 Task: Create New Customer with Customer Name: Target, Billing Address Line1: 1489 Vineyard Drive, Billing Address Line2:  Independence, Billing Address Line3:  Ohio 44131, Cell Number: 812-237-6815
Action: Mouse moved to (179, 44)
Screenshot: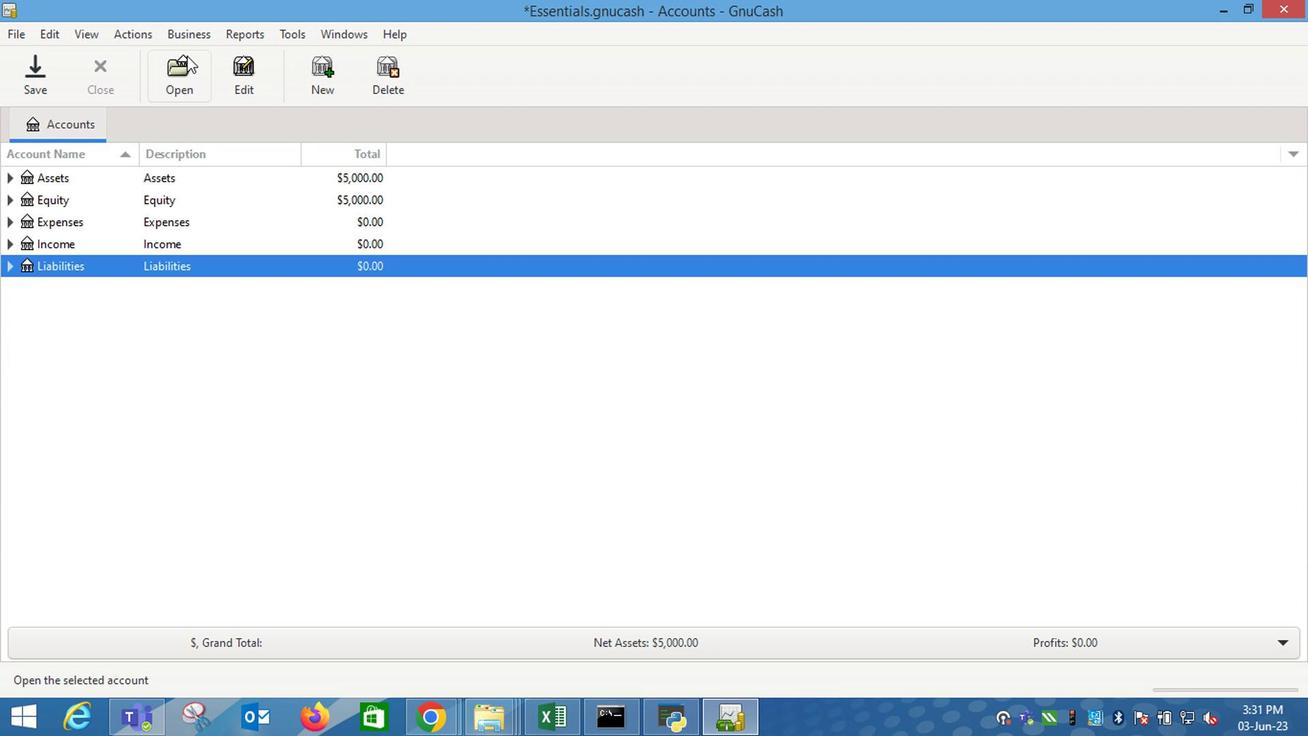 
Action: Mouse pressed left at (179, 44)
Screenshot: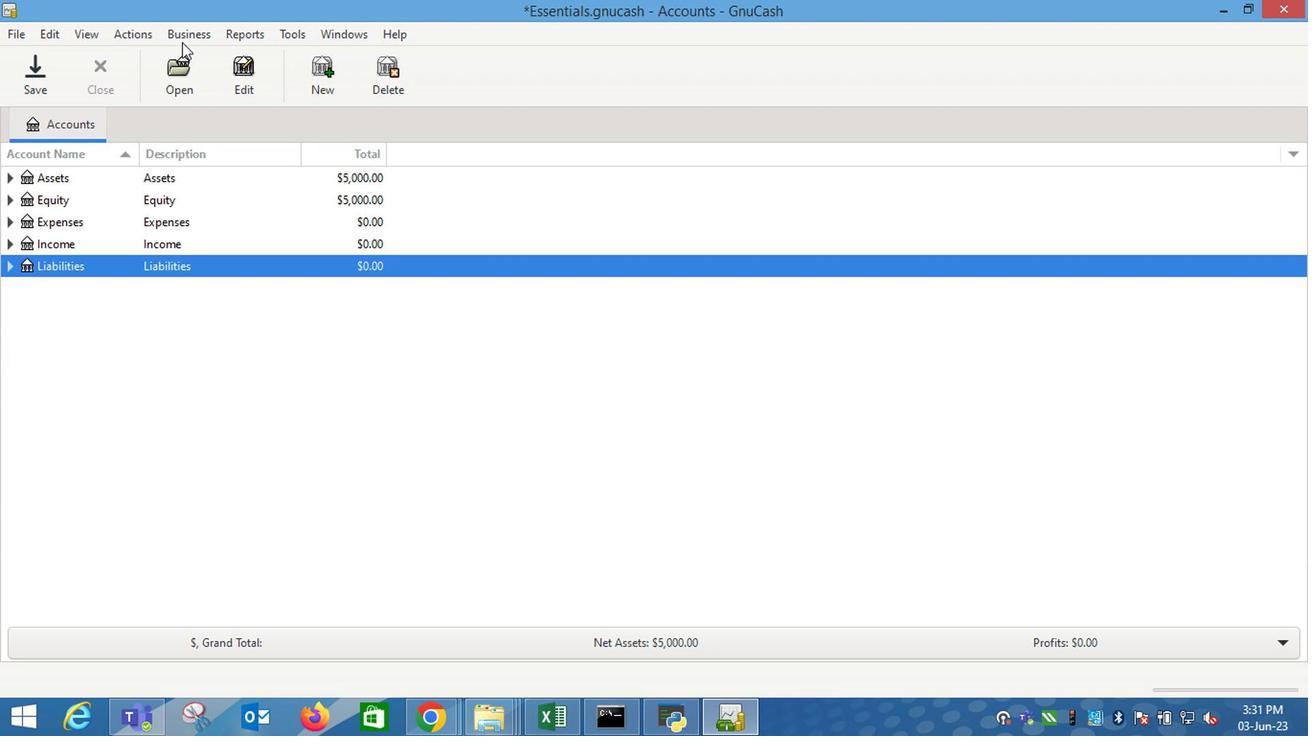
Action: Mouse moved to (391, 85)
Screenshot: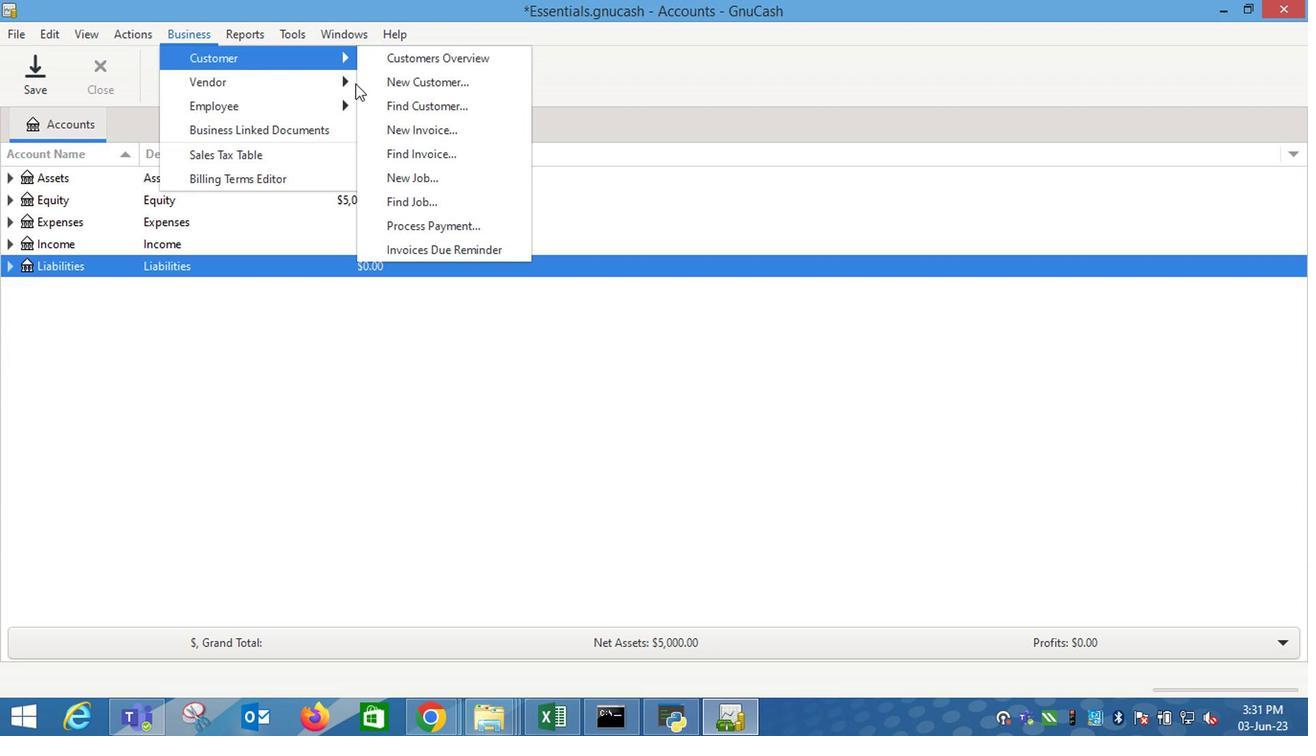 
Action: Mouse pressed left at (391, 85)
Screenshot: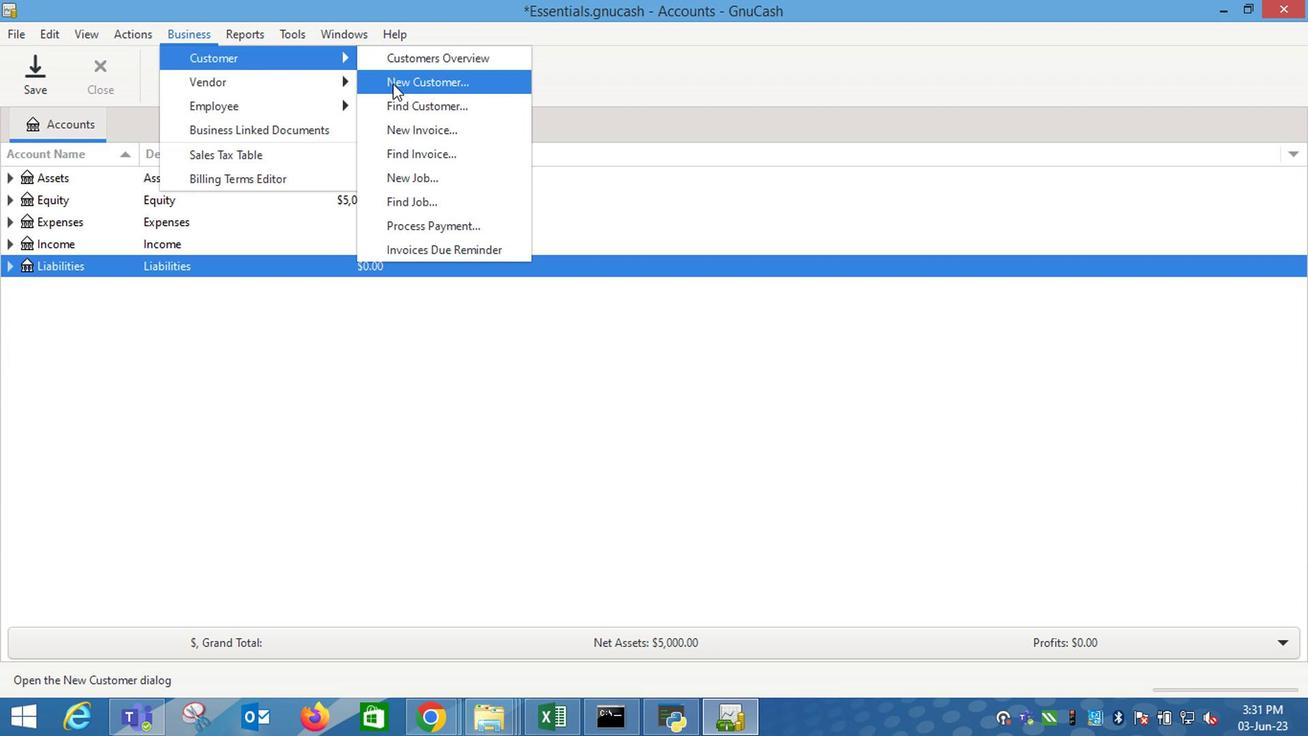 
Action: Mouse moved to (1021, 296)
Screenshot: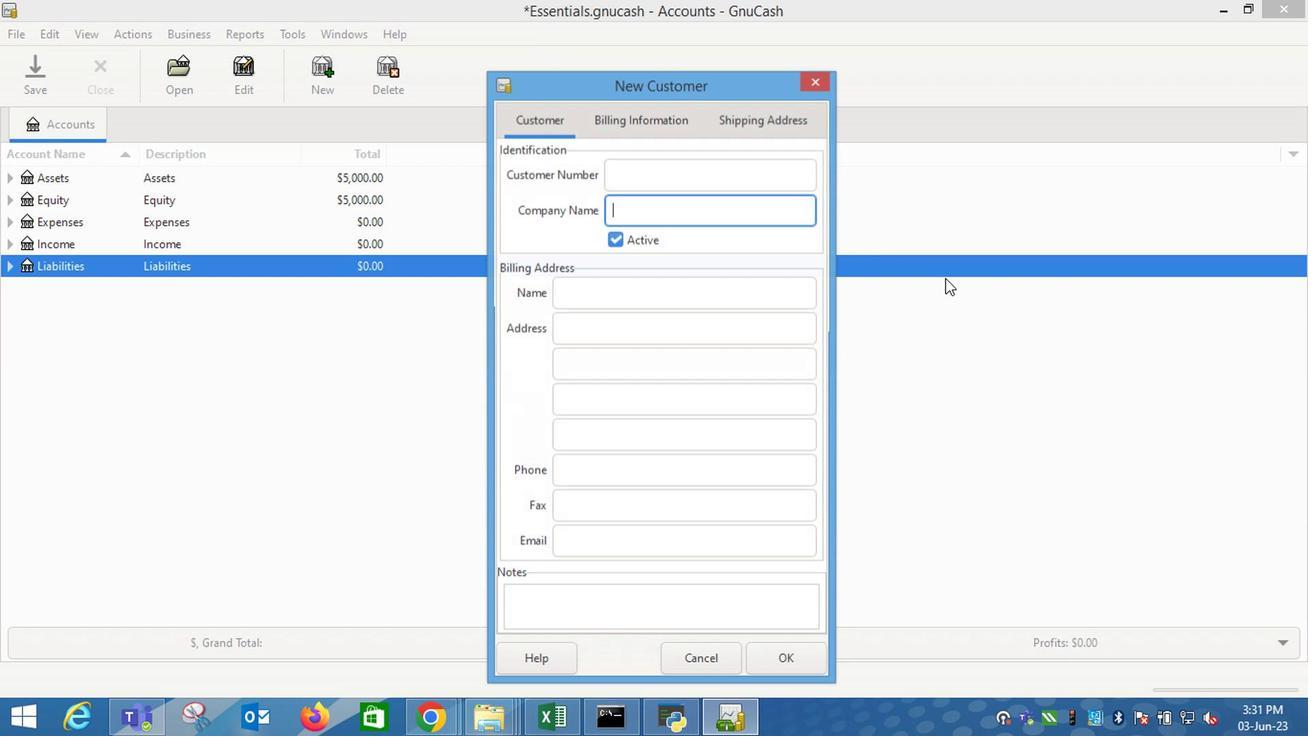 
Action: Key pressed <Key.shift_r><Key.shift_r><Key.shift_r>Target<Key.tab><Key.tab><Key.tab>1489<Key.space><Key.shift_r>Vineyard<Key.space><Key.shift_r>Drive<Key.tab><Key.shift_r>Independa<Key.backspace>ence<Key.space><Key.backspace><Key.tab><Key.shift_r>Ohio<Key.space>44131<Key.tab><Key.tab>812-237-6815
Screenshot: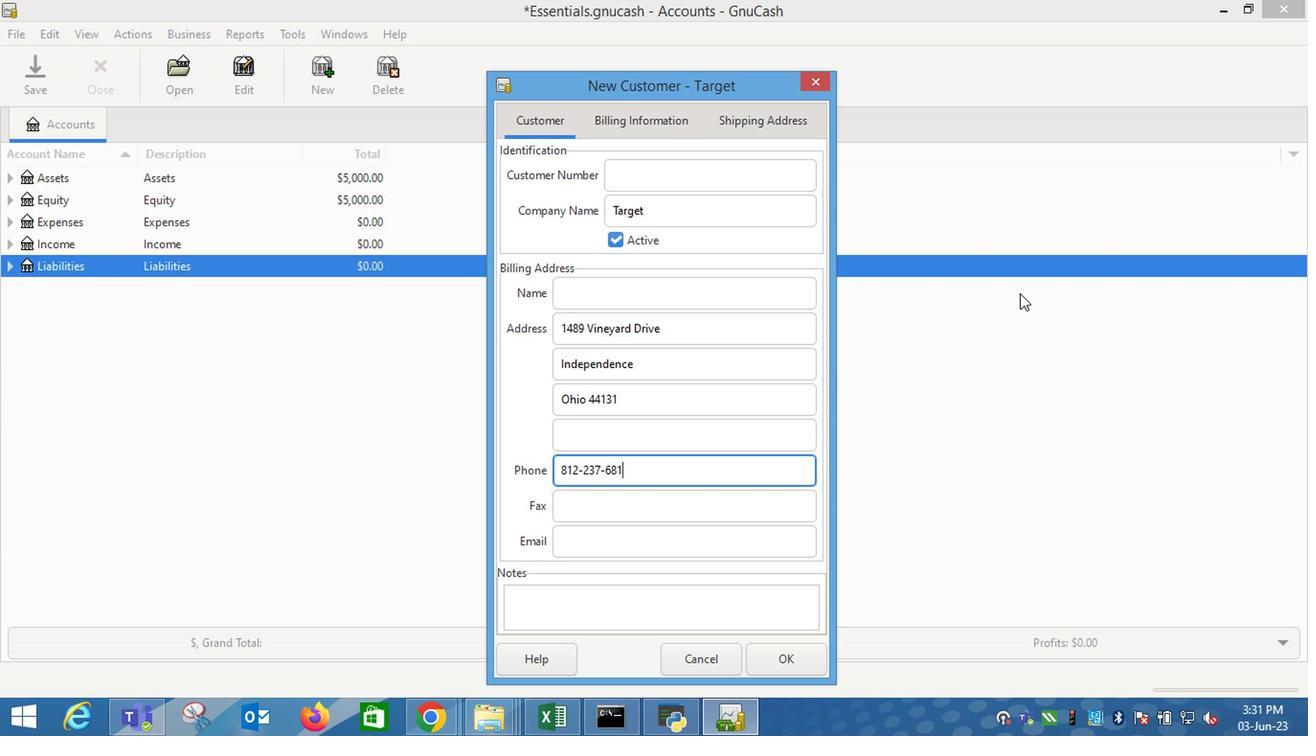 
Action: Mouse moved to (647, 126)
Screenshot: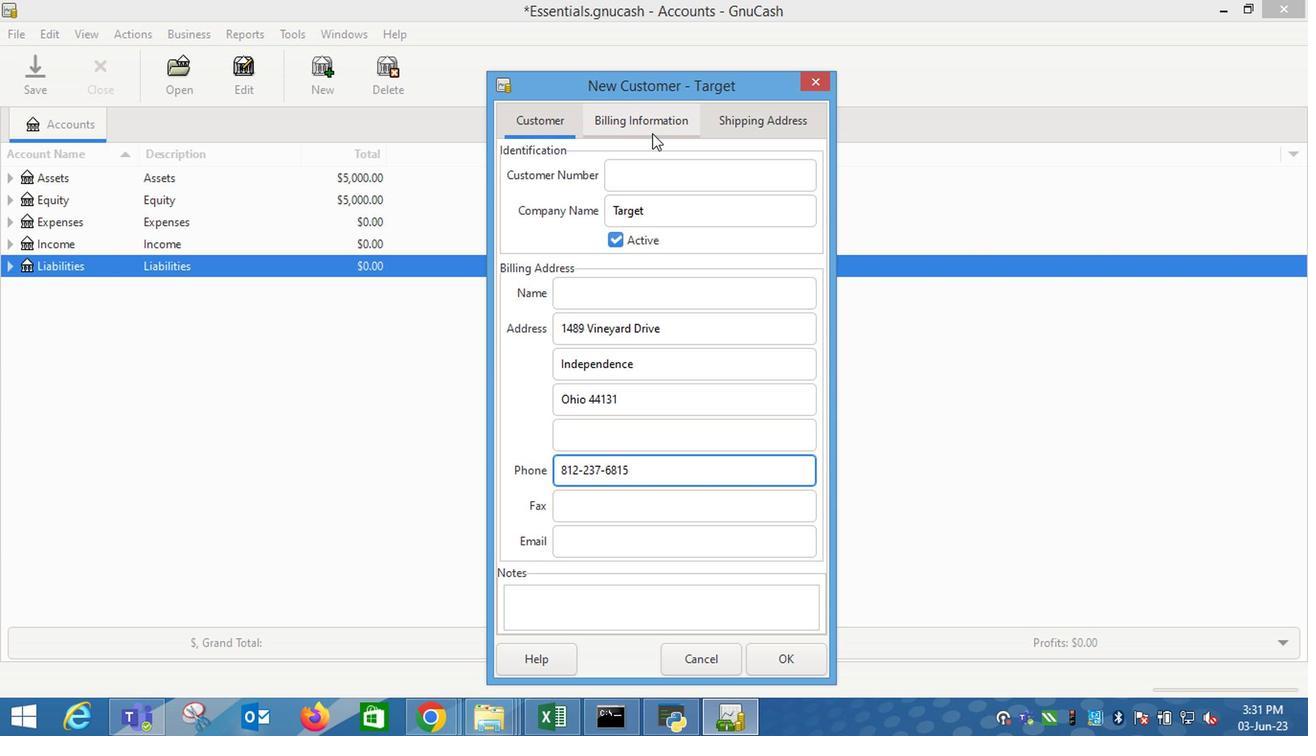
Action: Mouse pressed left at (647, 126)
Screenshot: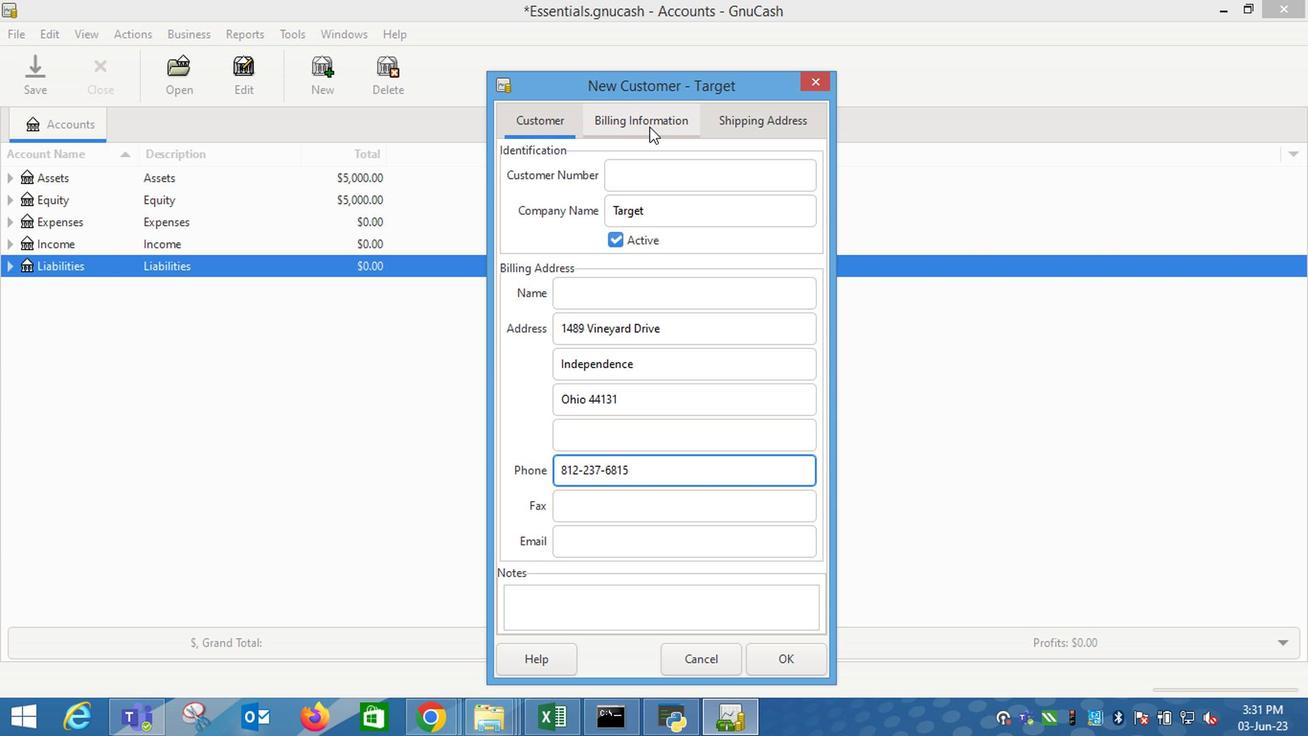 
Action: Mouse moved to (775, 653)
Screenshot: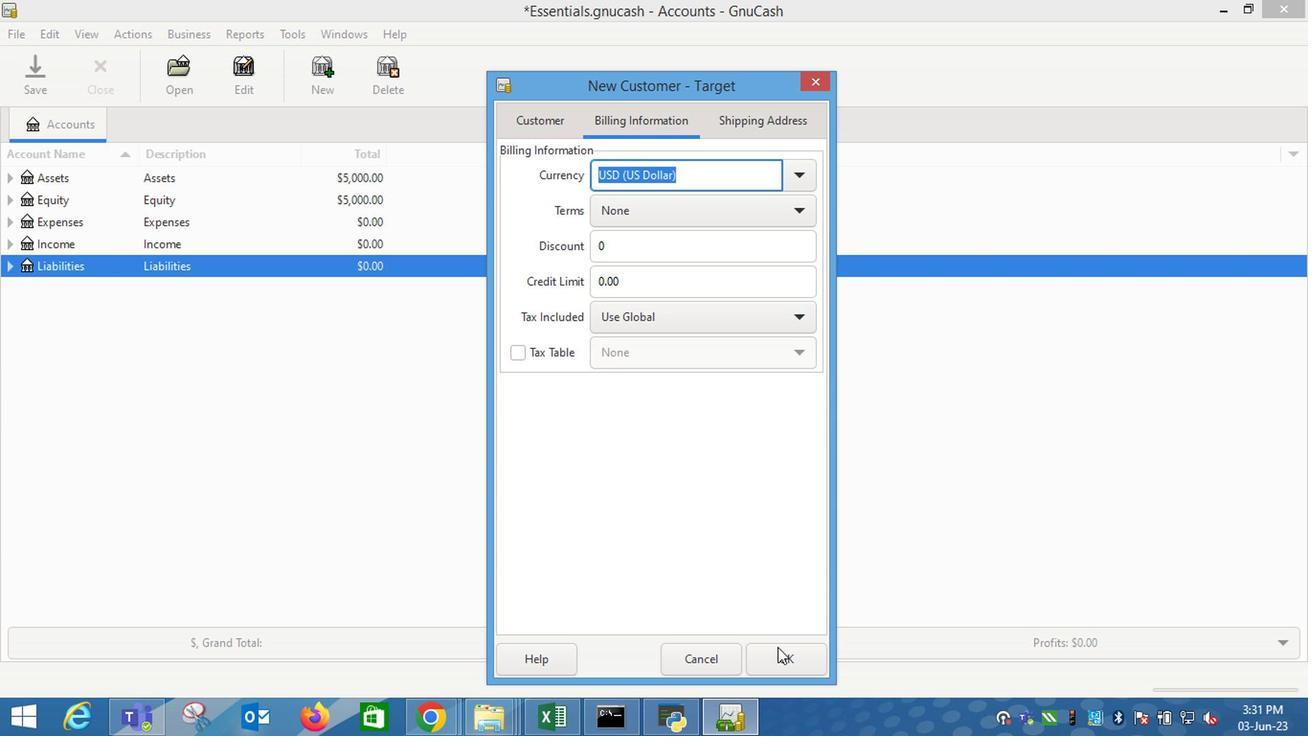 
Action: Mouse pressed left at (775, 653)
Screenshot: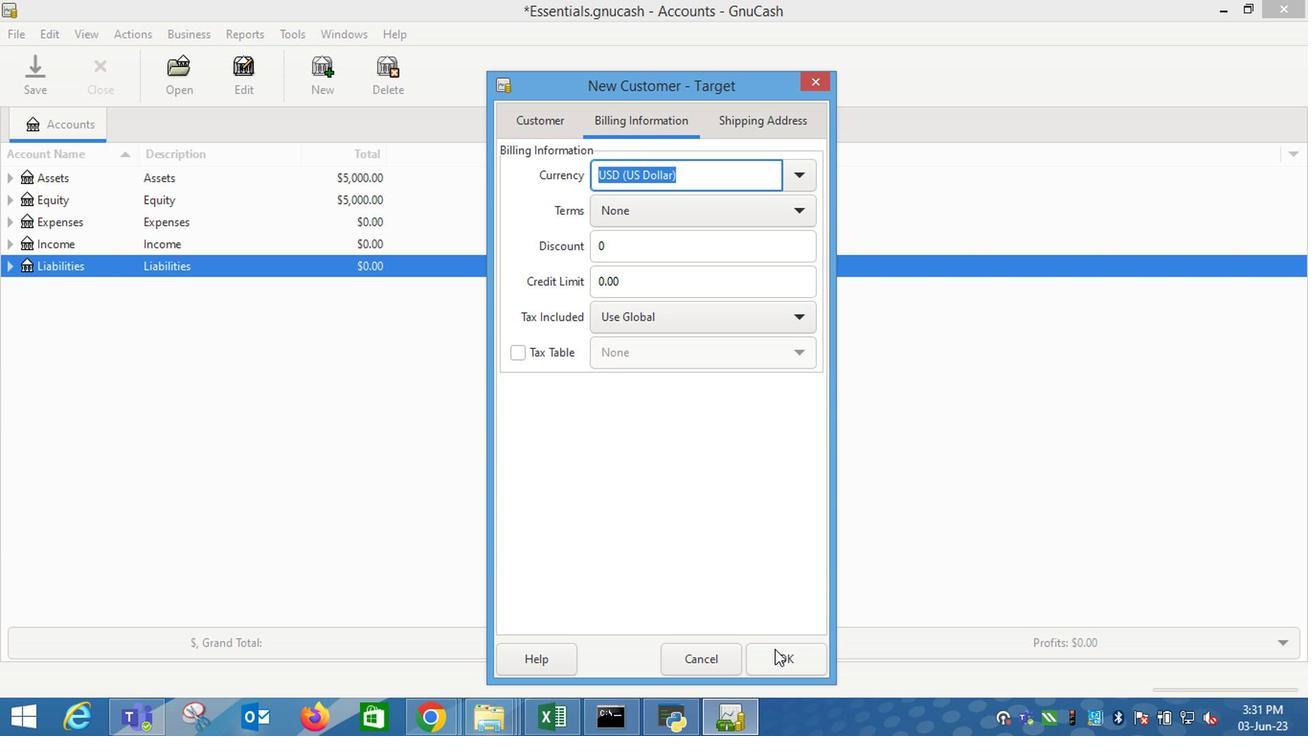 
Action: Mouse moved to (773, 654)
Screenshot: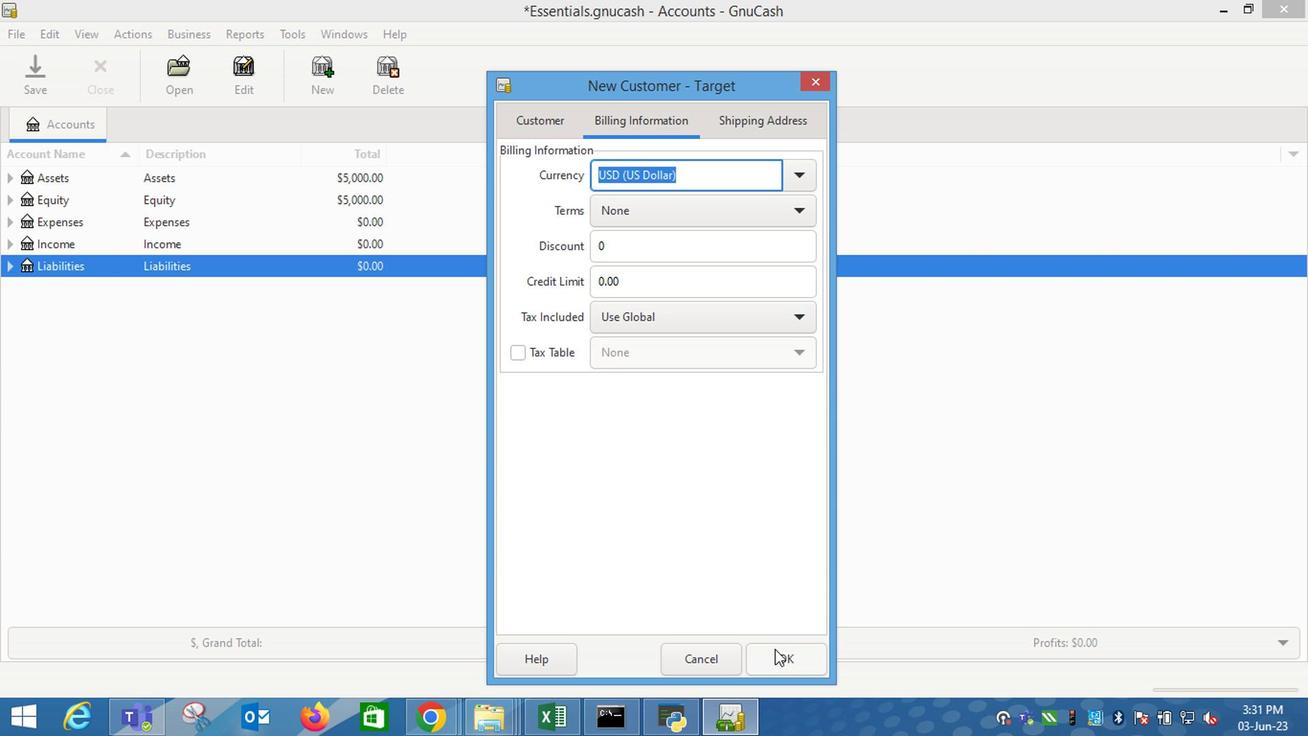 
